 Task: Create a due date automation trigger when advanced on, 2 working days before a card is due add dates not due next month at 11:00 AM.
Action: Mouse moved to (887, 251)
Screenshot: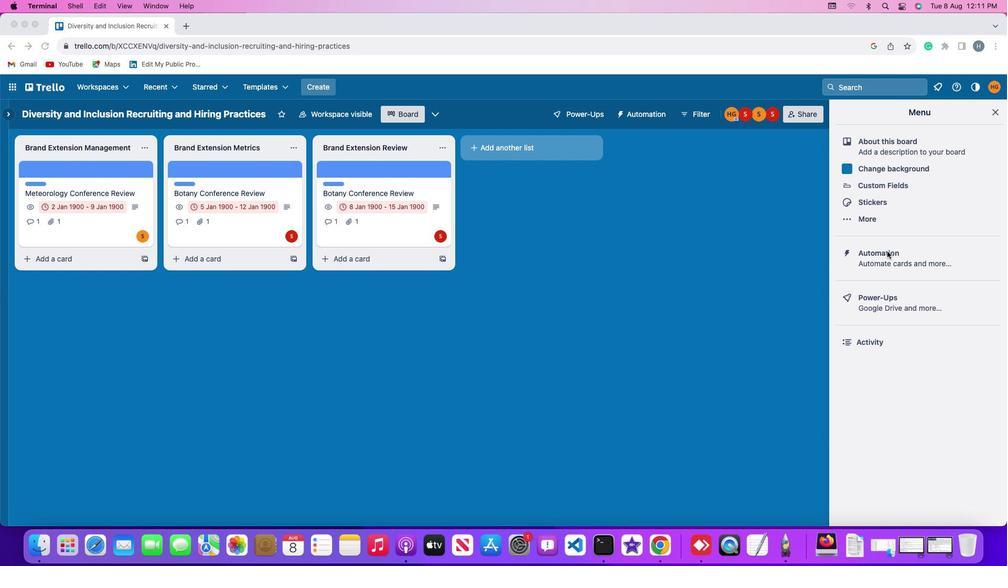 
Action: Mouse pressed left at (887, 251)
Screenshot: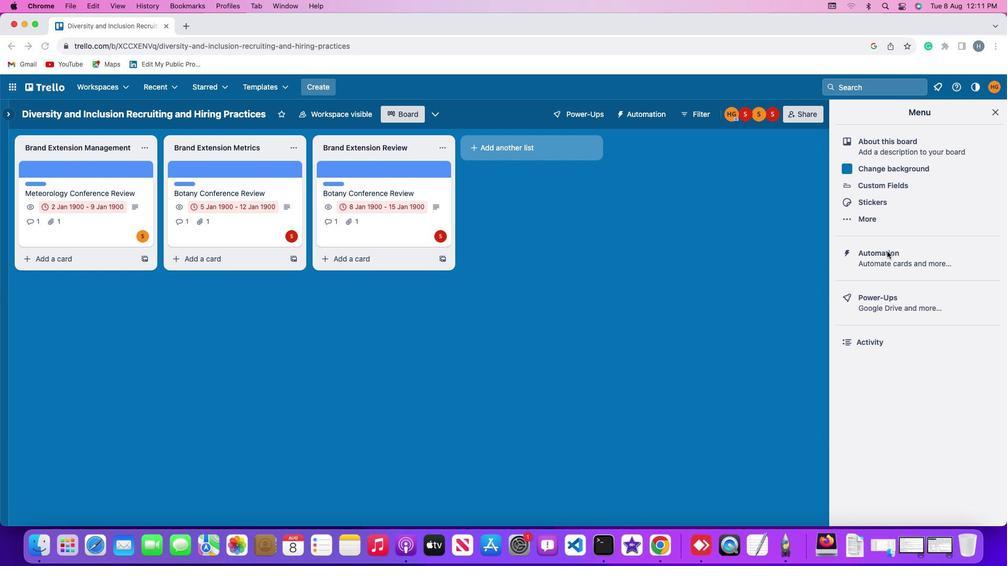 
Action: Mouse pressed left at (887, 251)
Screenshot: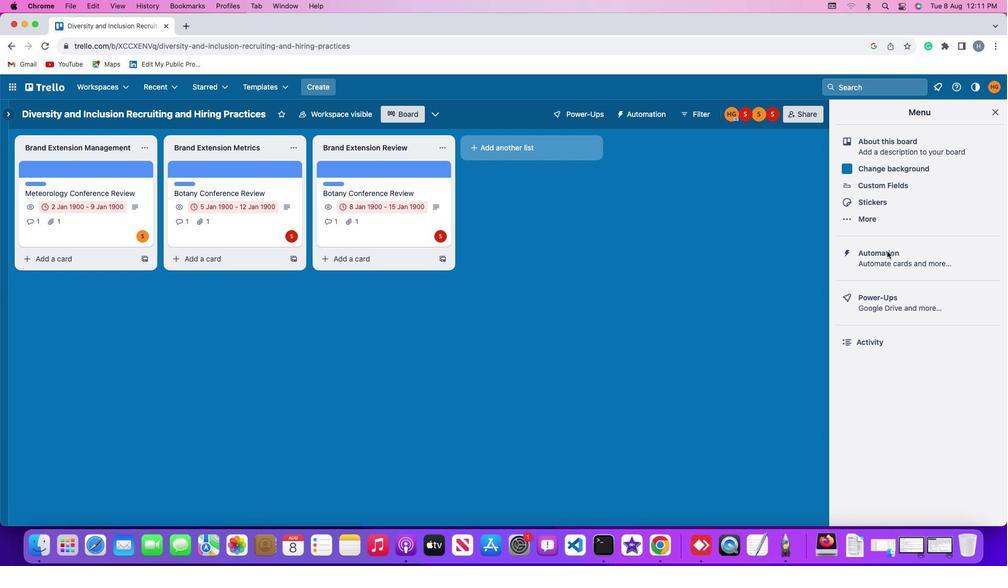 
Action: Mouse moved to (44, 247)
Screenshot: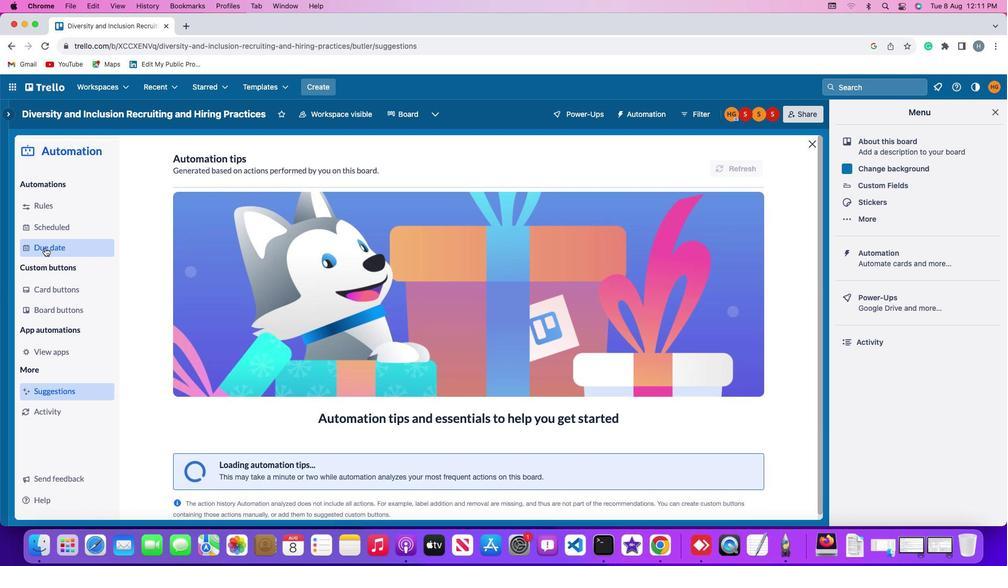
Action: Mouse pressed left at (44, 247)
Screenshot: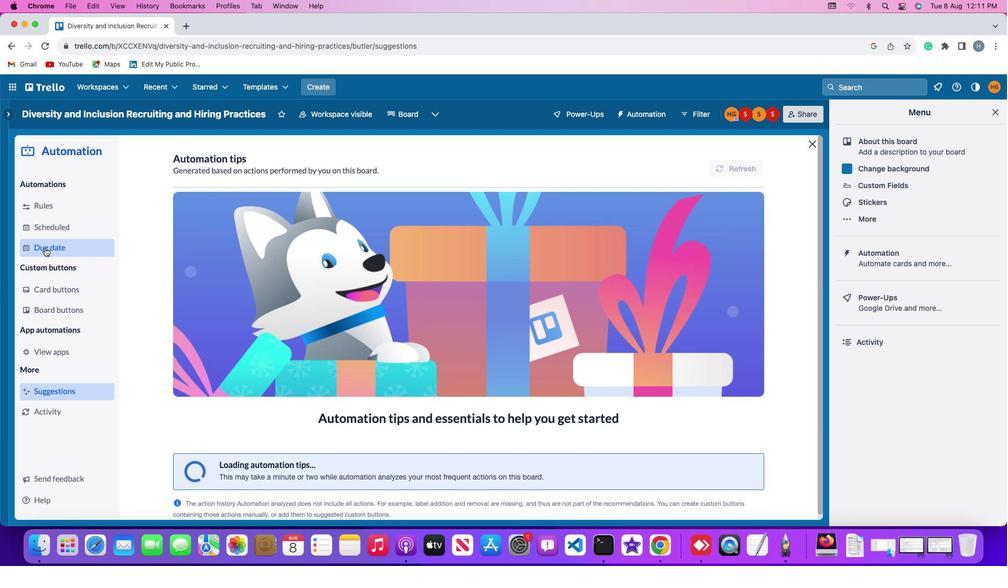 
Action: Mouse moved to (694, 162)
Screenshot: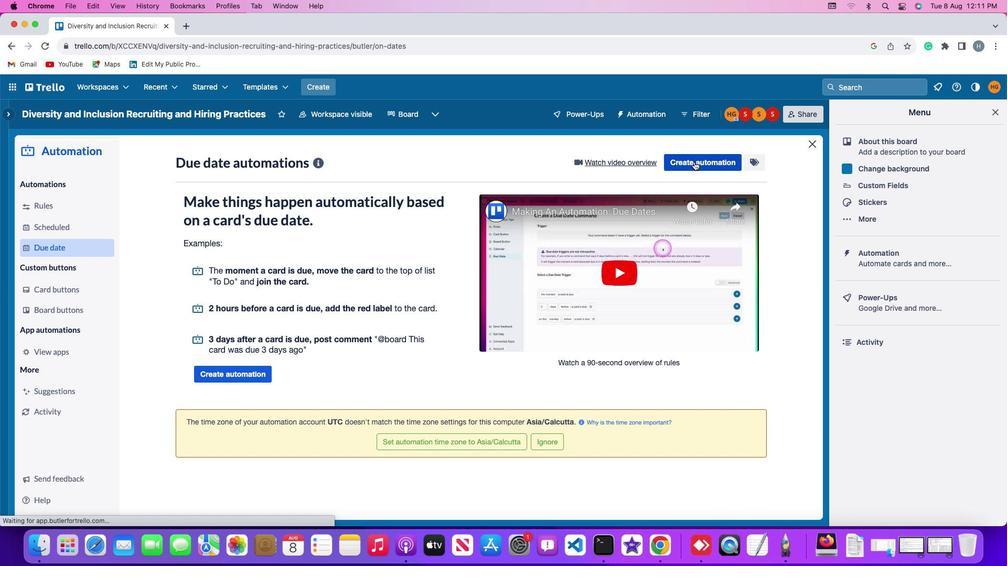 
Action: Mouse pressed left at (694, 162)
Screenshot: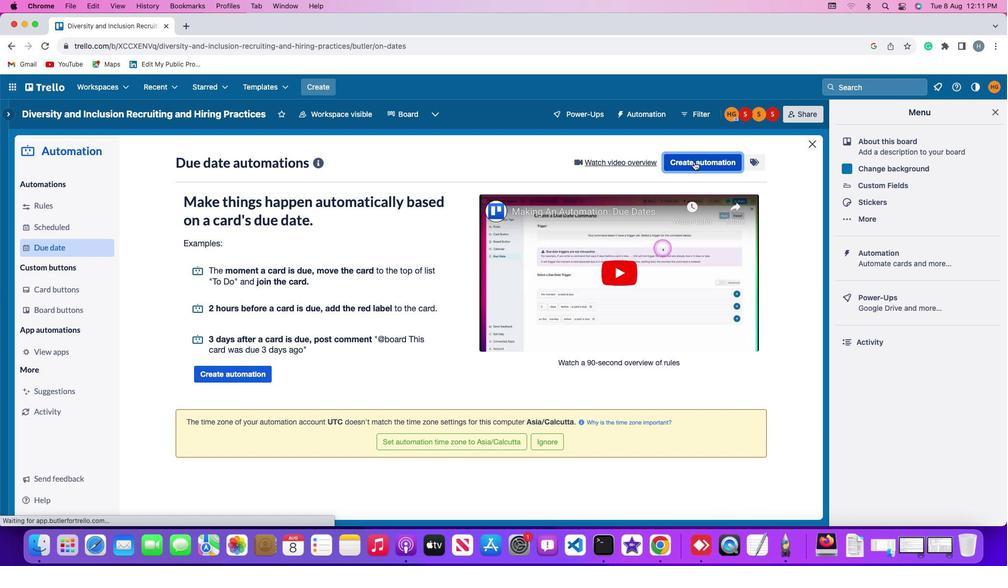 
Action: Mouse moved to (379, 263)
Screenshot: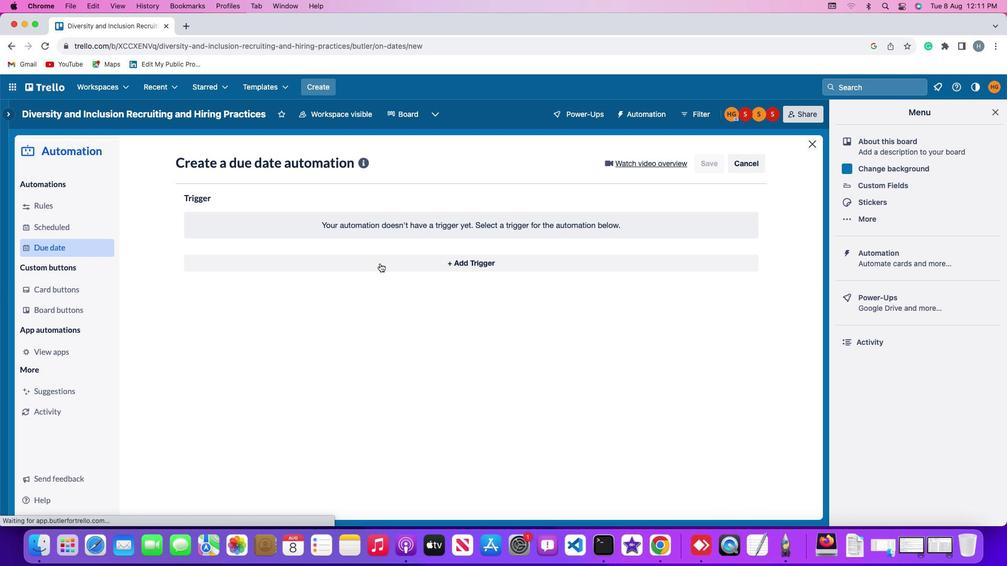 
Action: Mouse pressed left at (379, 263)
Screenshot: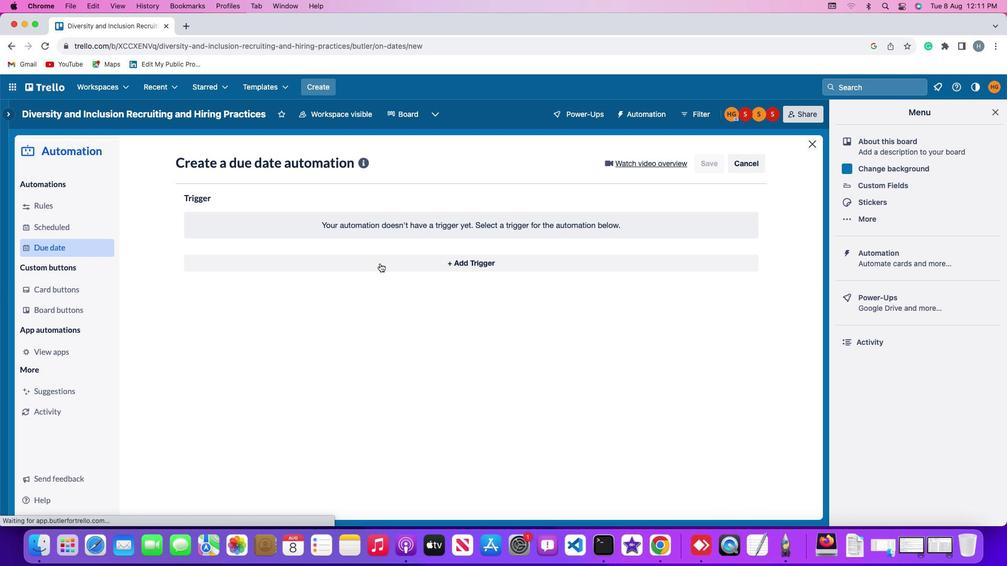 
Action: Mouse moved to (206, 423)
Screenshot: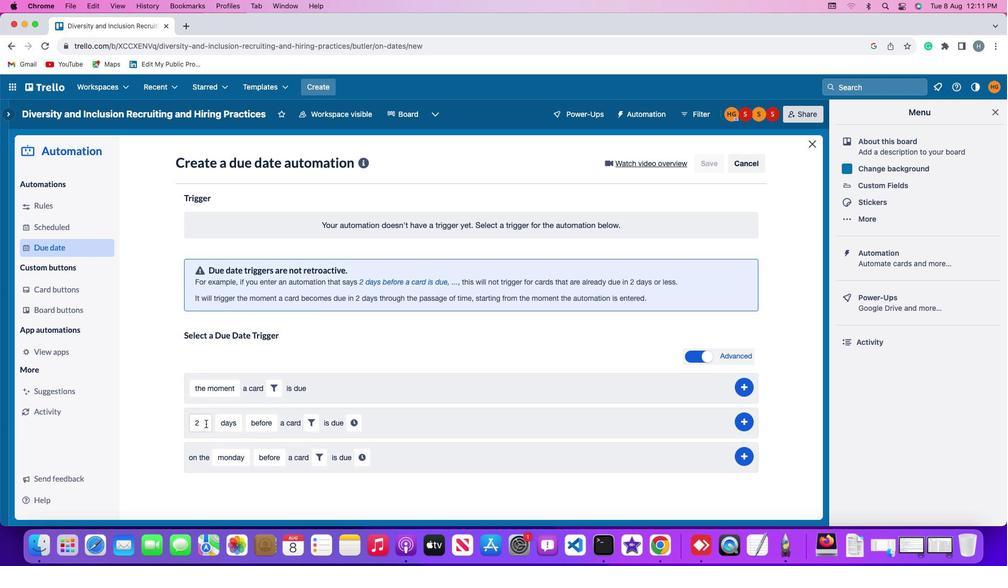 
Action: Mouse pressed left at (206, 423)
Screenshot: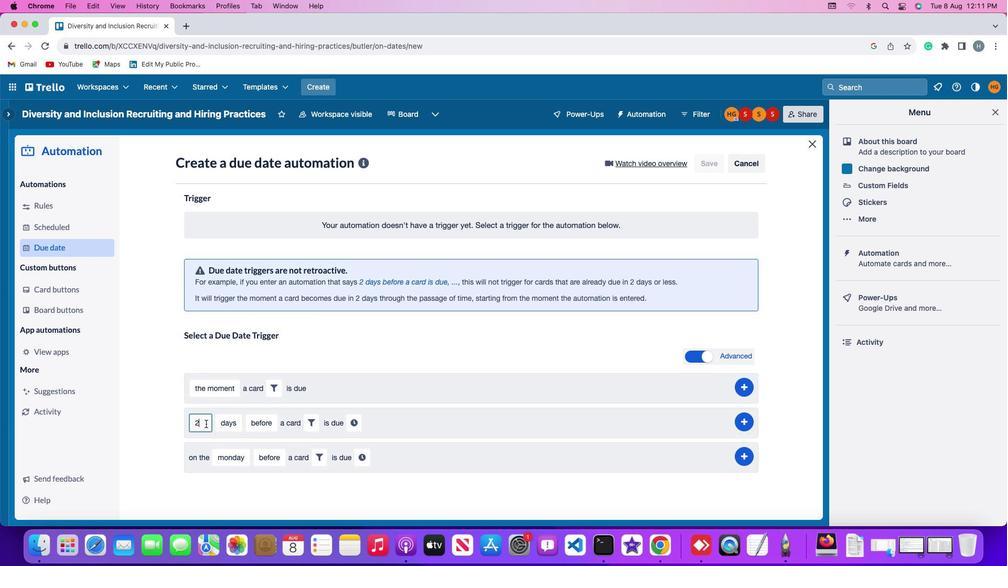 
Action: Key pressed Key.backspace'2'
Screenshot: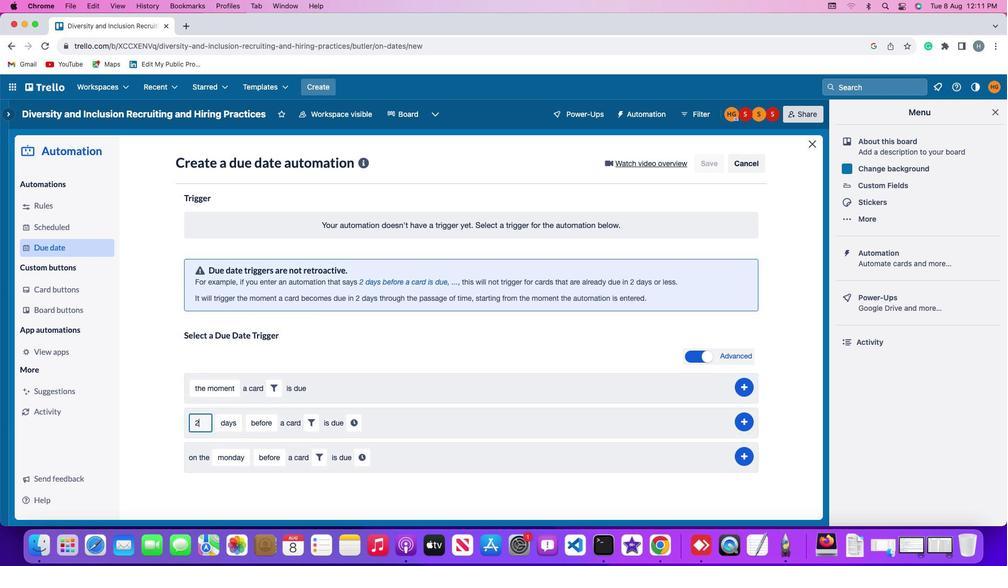 
Action: Mouse moved to (234, 422)
Screenshot: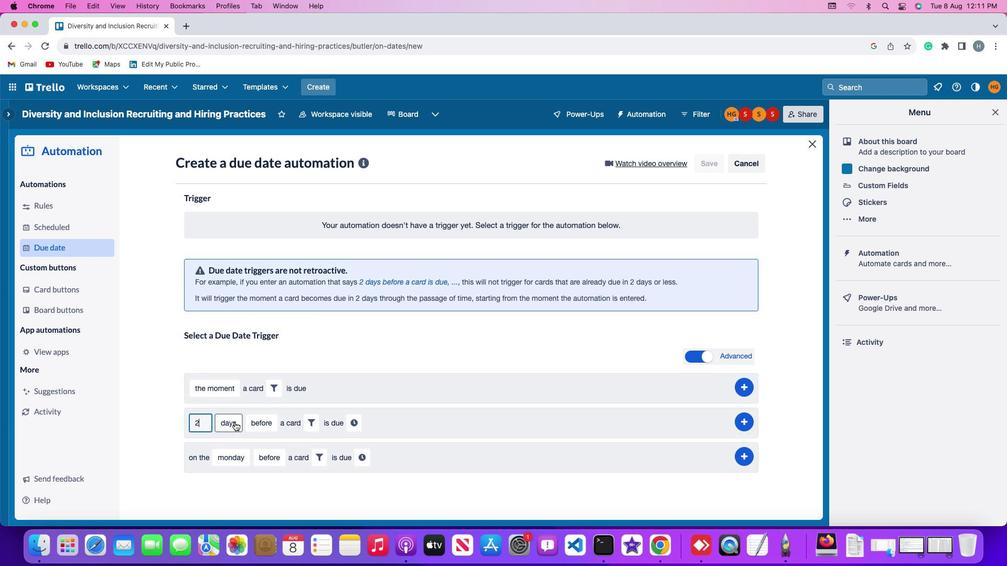 
Action: Mouse pressed left at (234, 422)
Screenshot: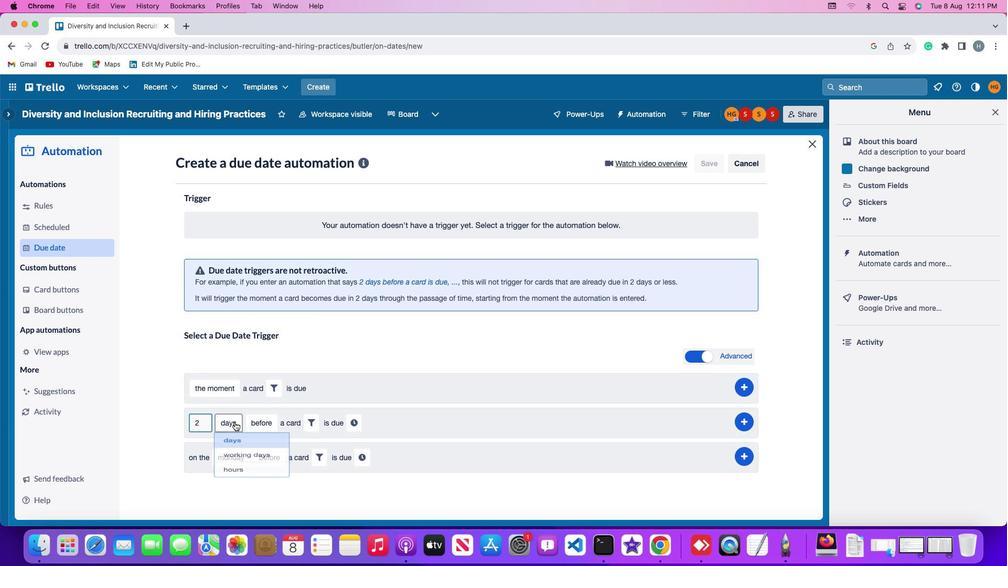 
Action: Mouse moved to (238, 461)
Screenshot: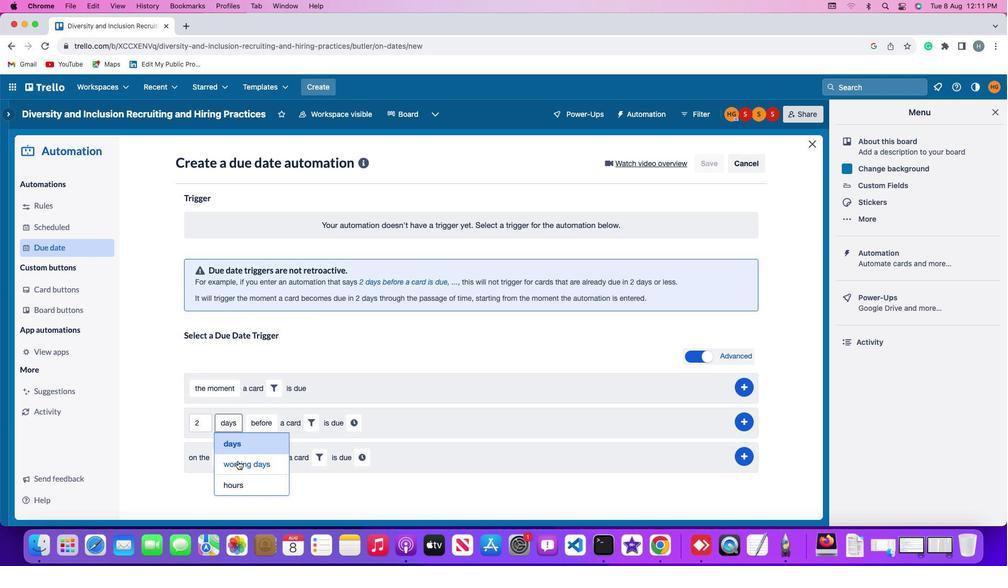 
Action: Mouse pressed left at (238, 461)
Screenshot: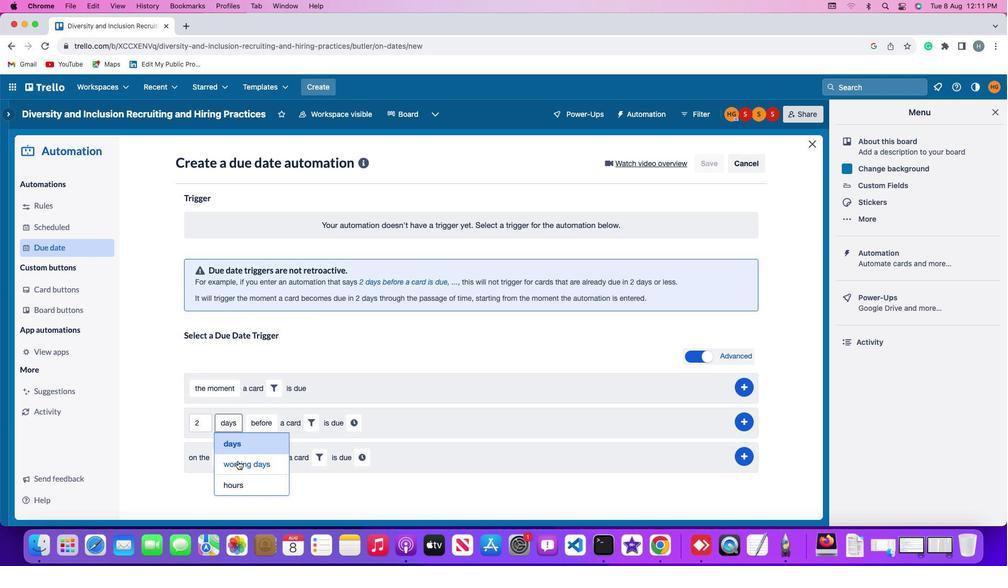 
Action: Mouse moved to (284, 423)
Screenshot: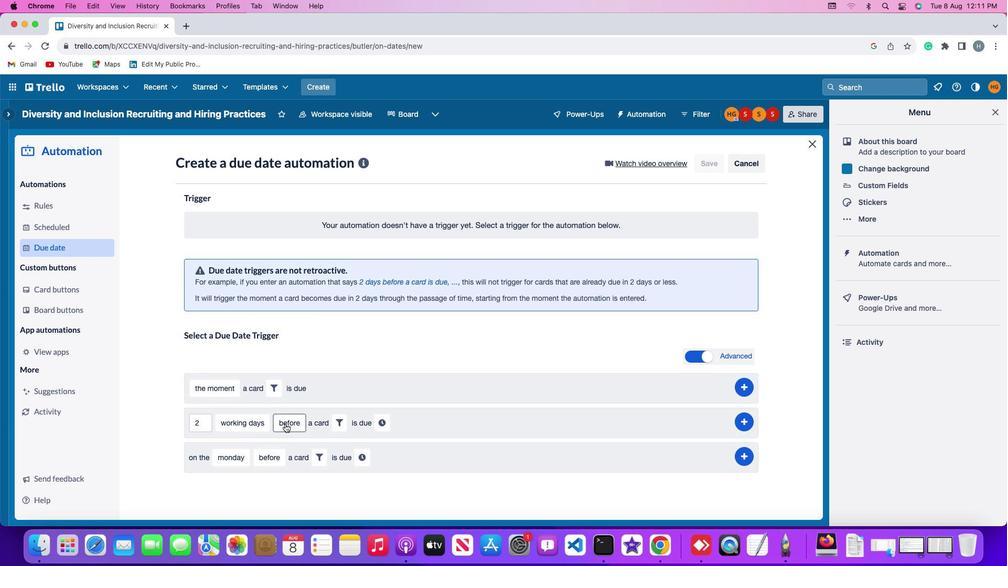 
Action: Mouse pressed left at (284, 423)
Screenshot: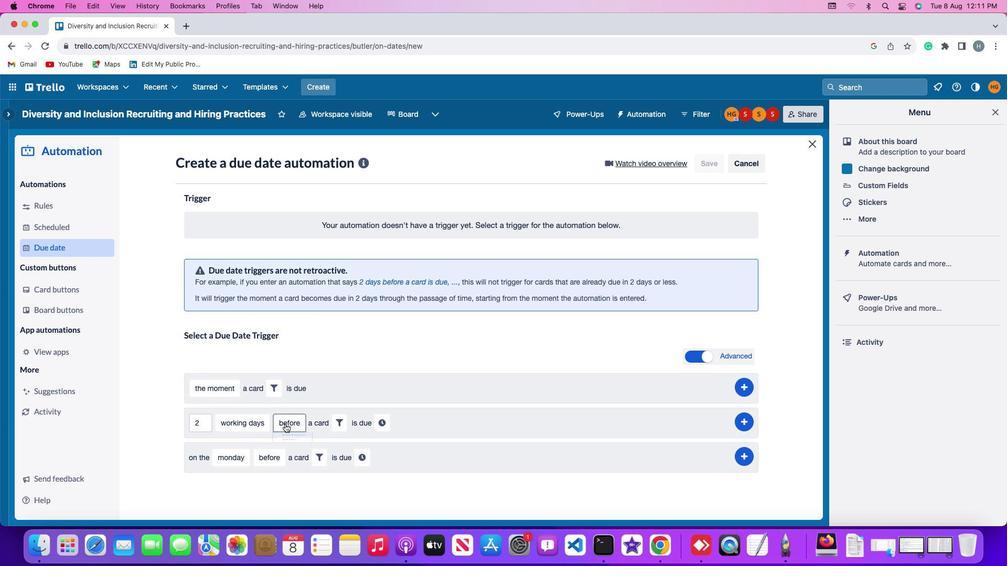 
Action: Mouse moved to (299, 442)
Screenshot: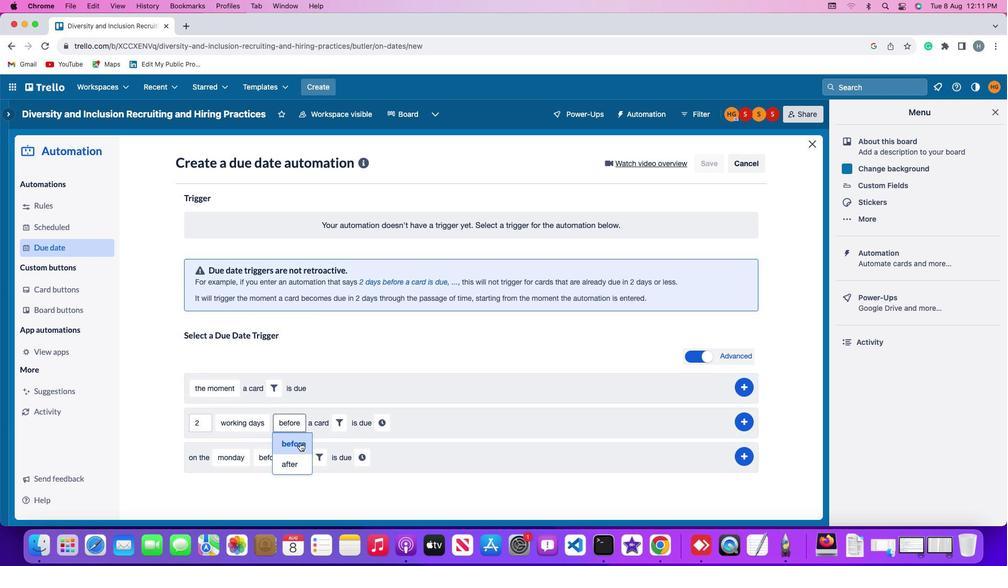 
Action: Mouse pressed left at (299, 442)
Screenshot: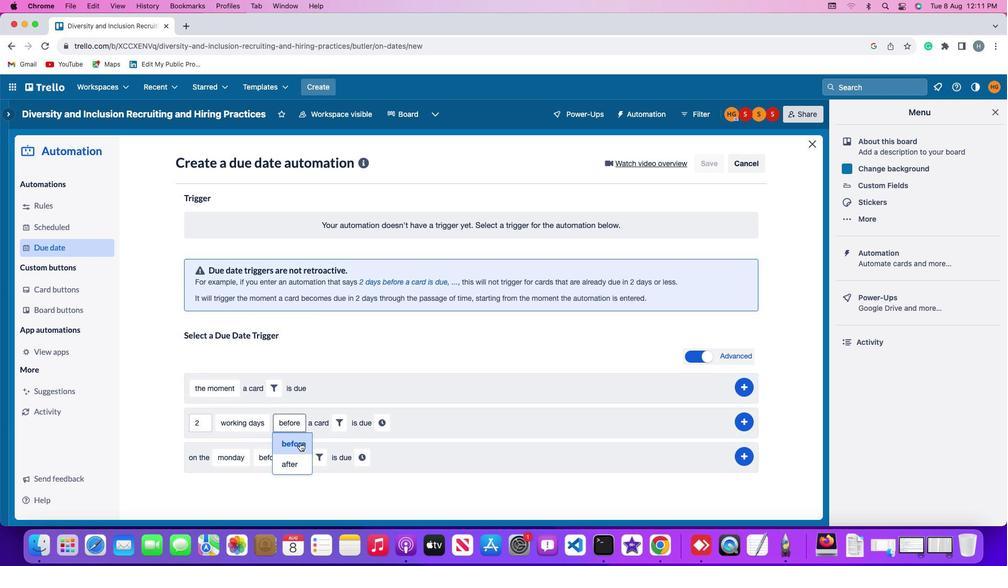 
Action: Mouse moved to (341, 424)
Screenshot: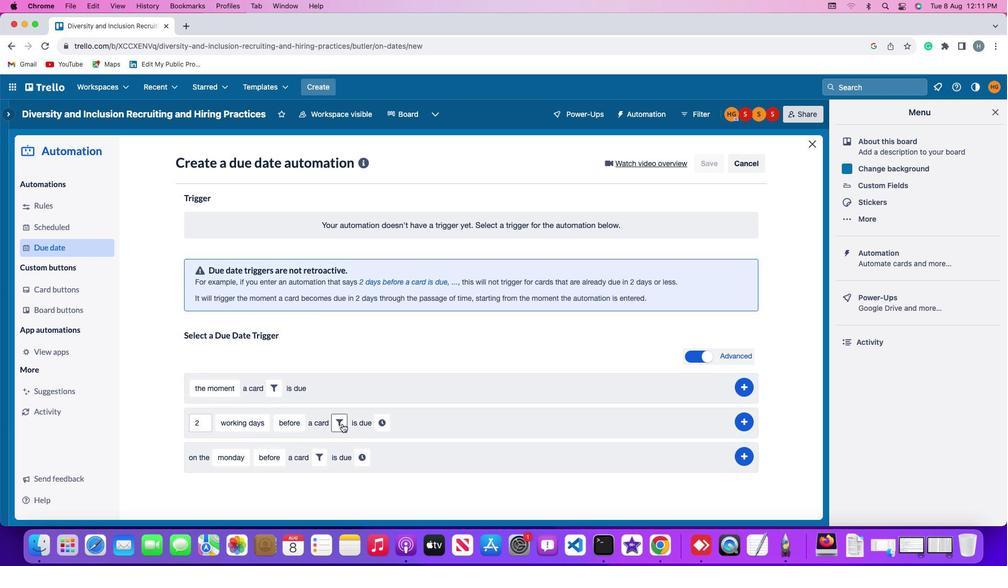 
Action: Mouse pressed left at (341, 424)
Screenshot: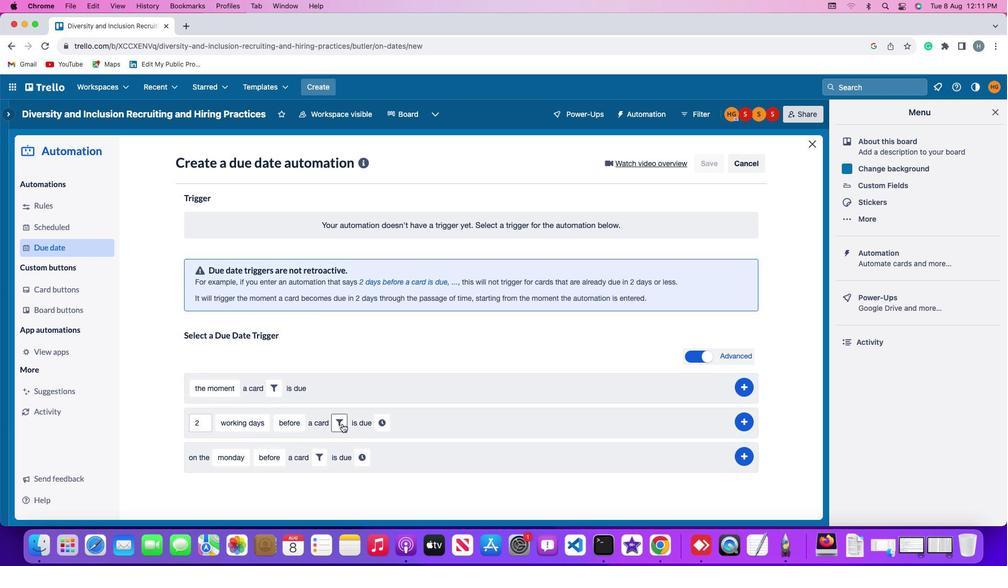 
Action: Mouse moved to (391, 450)
Screenshot: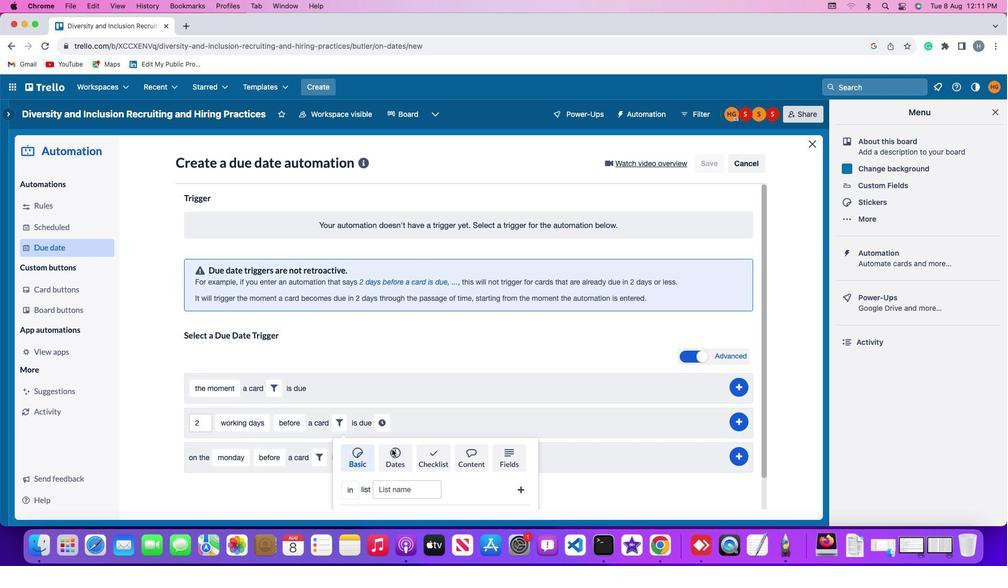
Action: Mouse pressed left at (391, 450)
Screenshot: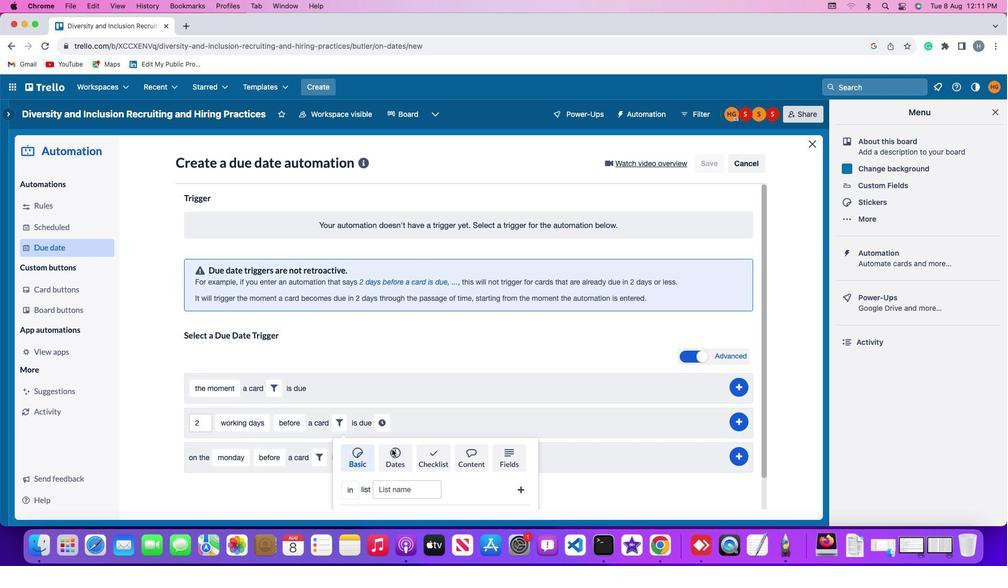 
Action: Mouse moved to (280, 474)
Screenshot: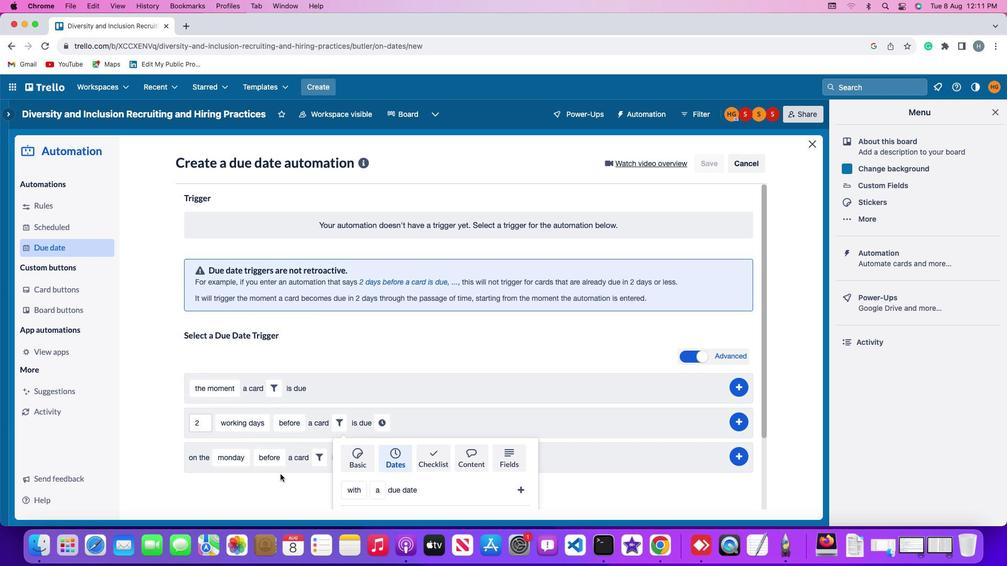 
Action: Mouse scrolled (280, 474) with delta (0, 0)
Screenshot: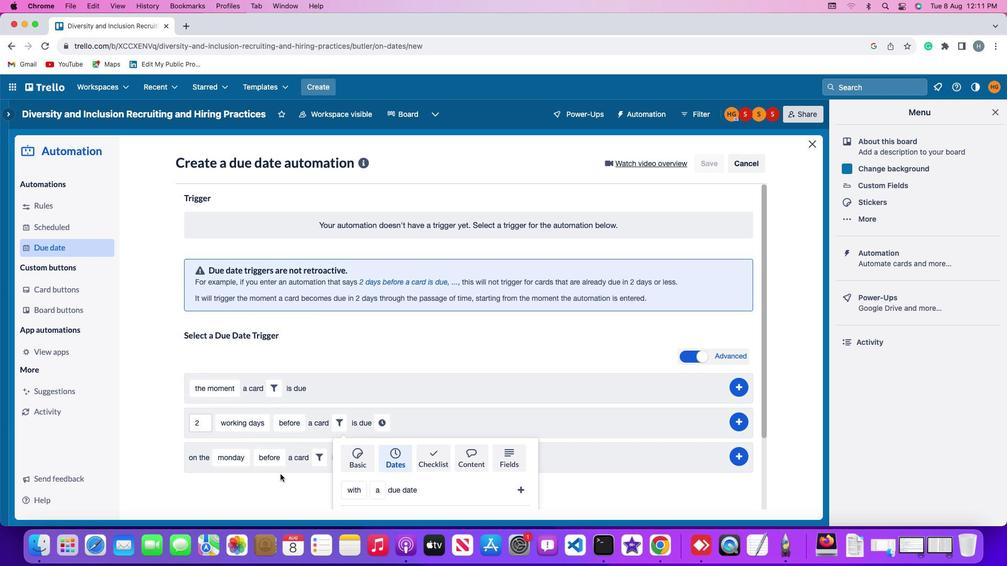 
Action: Mouse scrolled (280, 474) with delta (0, 0)
Screenshot: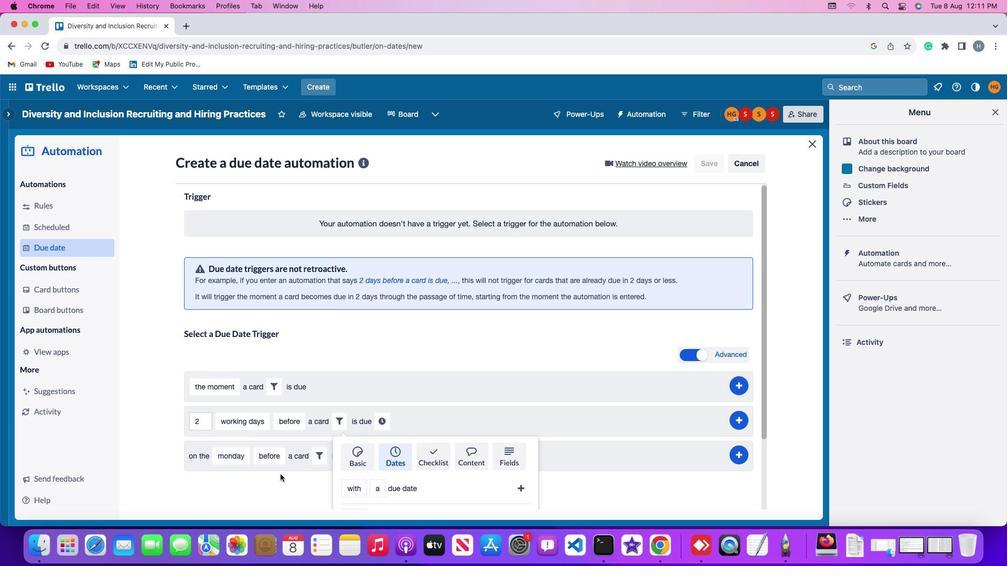
Action: Mouse scrolled (280, 474) with delta (0, -1)
Screenshot: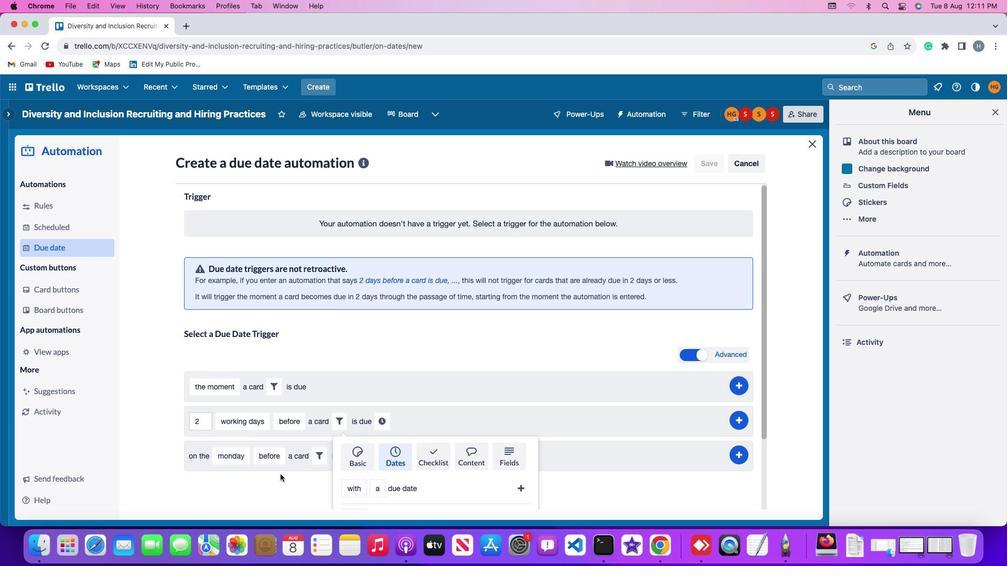 
Action: Mouse scrolled (280, 474) with delta (0, -2)
Screenshot: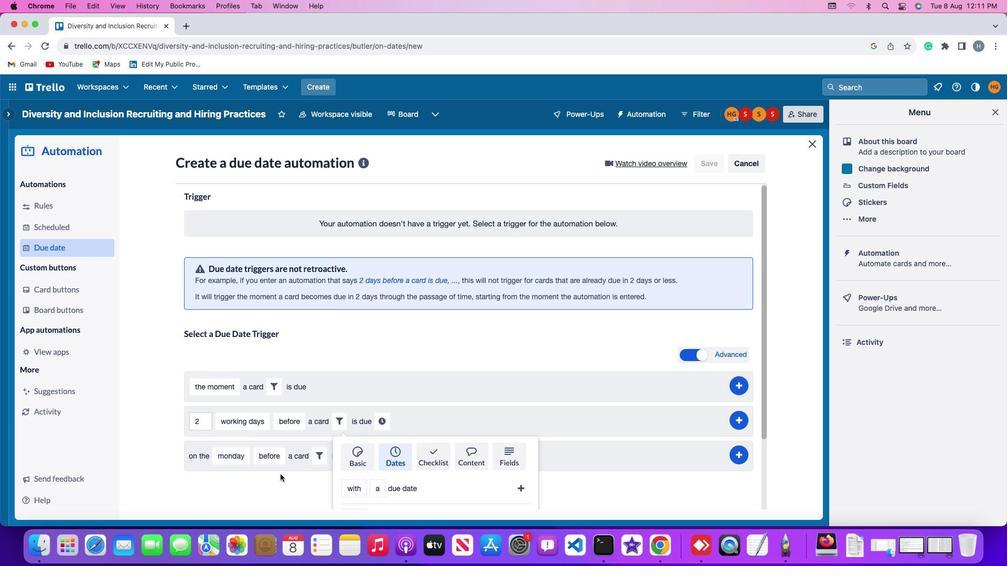 
Action: Mouse scrolled (280, 474) with delta (0, -3)
Screenshot: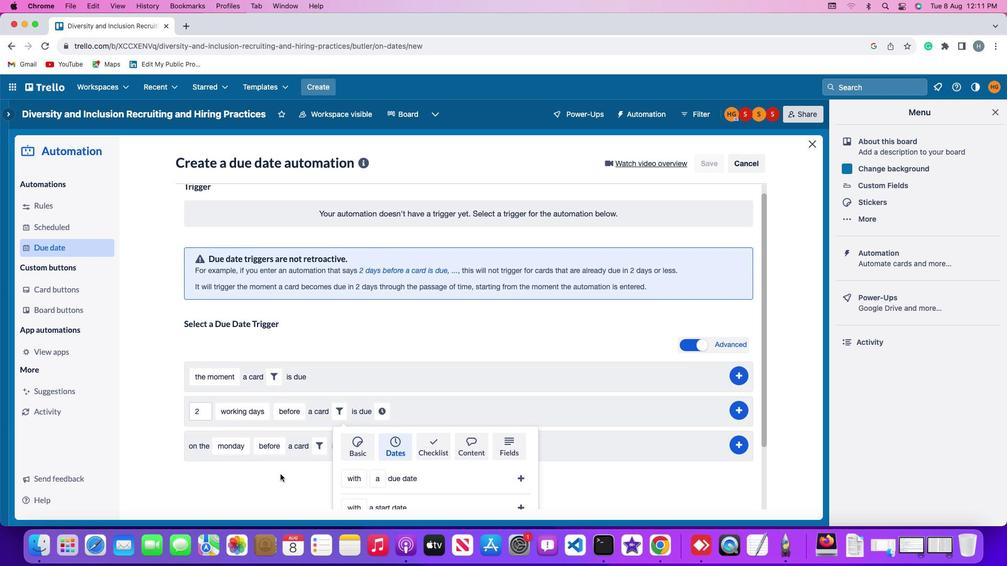 
Action: Mouse scrolled (280, 474) with delta (0, -3)
Screenshot: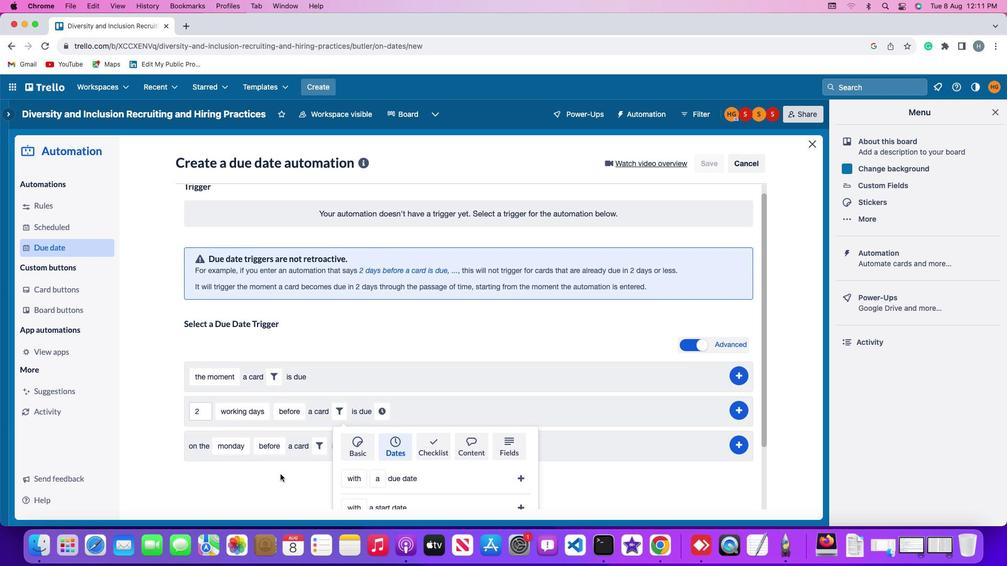 
Action: Mouse scrolled (280, 474) with delta (0, -3)
Screenshot: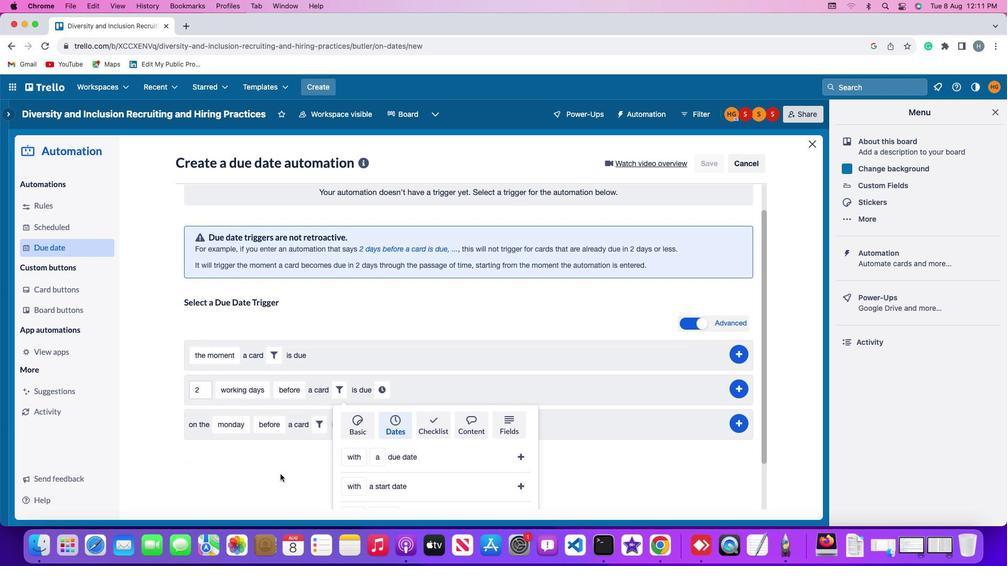 
Action: Mouse moved to (346, 458)
Screenshot: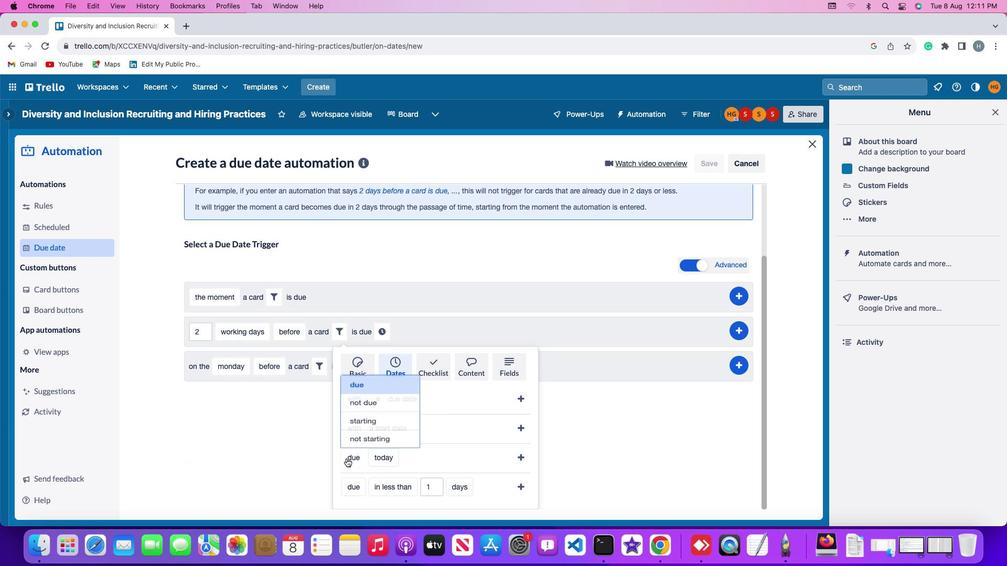 
Action: Mouse pressed left at (346, 458)
Screenshot: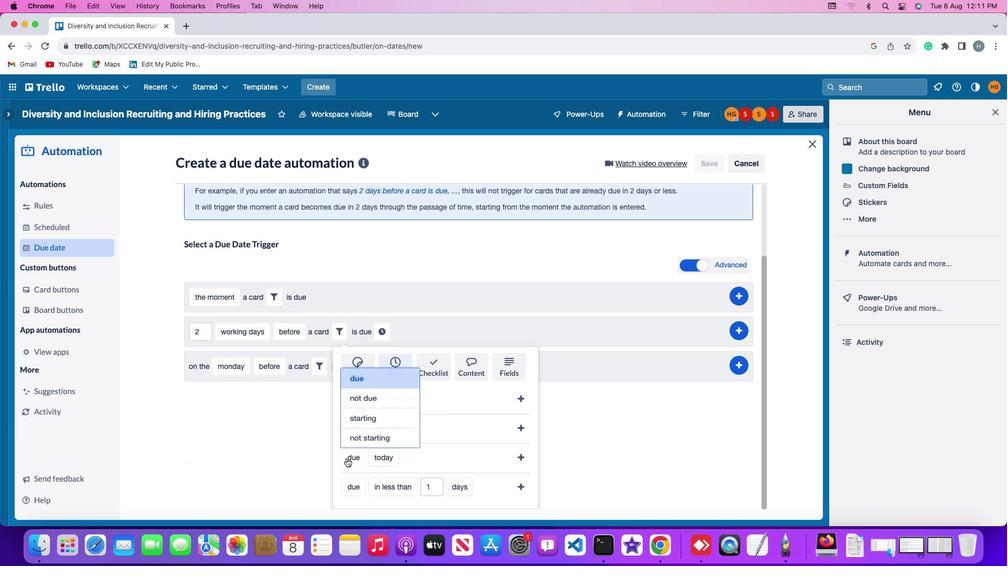 
Action: Mouse moved to (370, 395)
Screenshot: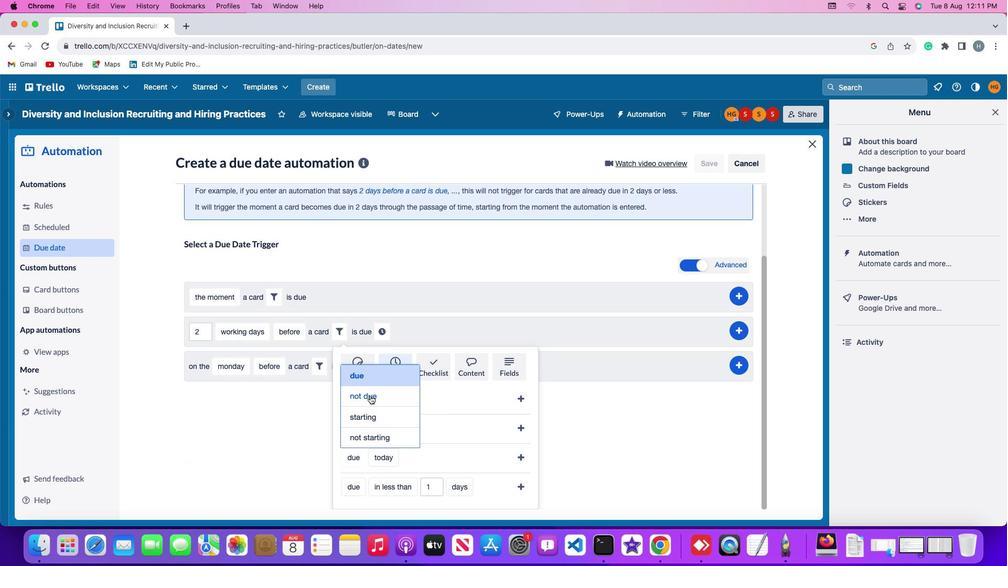 
Action: Mouse pressed left at (370, 395)
Screenshot: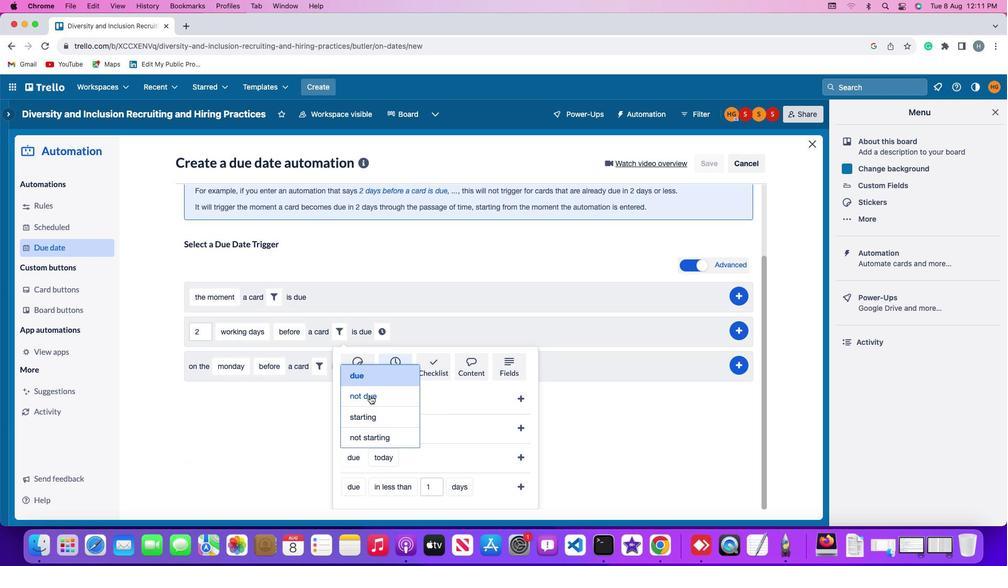 
Action: Mouse moved to (399, 457)
Screenshot: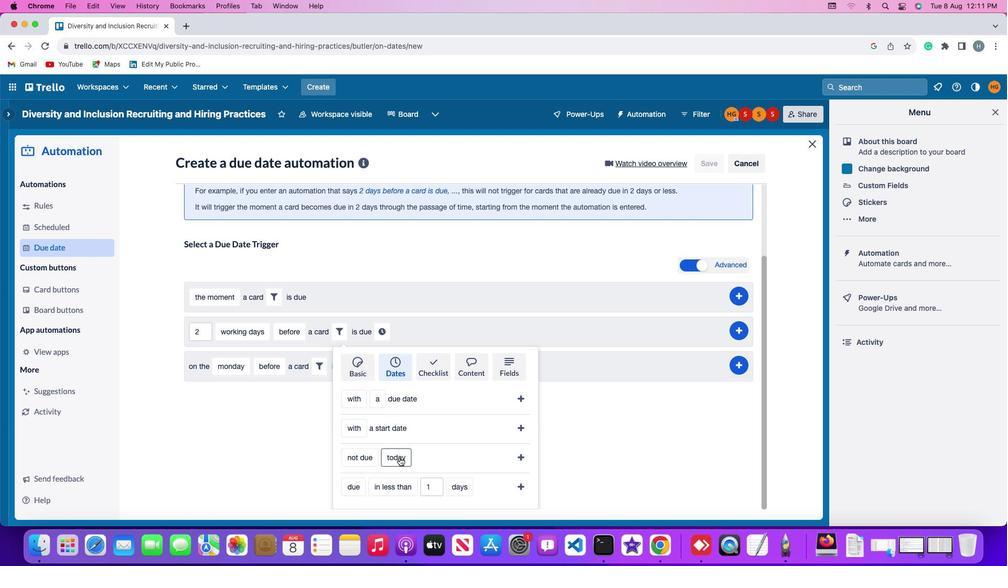 
Action: Mouse pressed left at (399, 457)
Screenshot: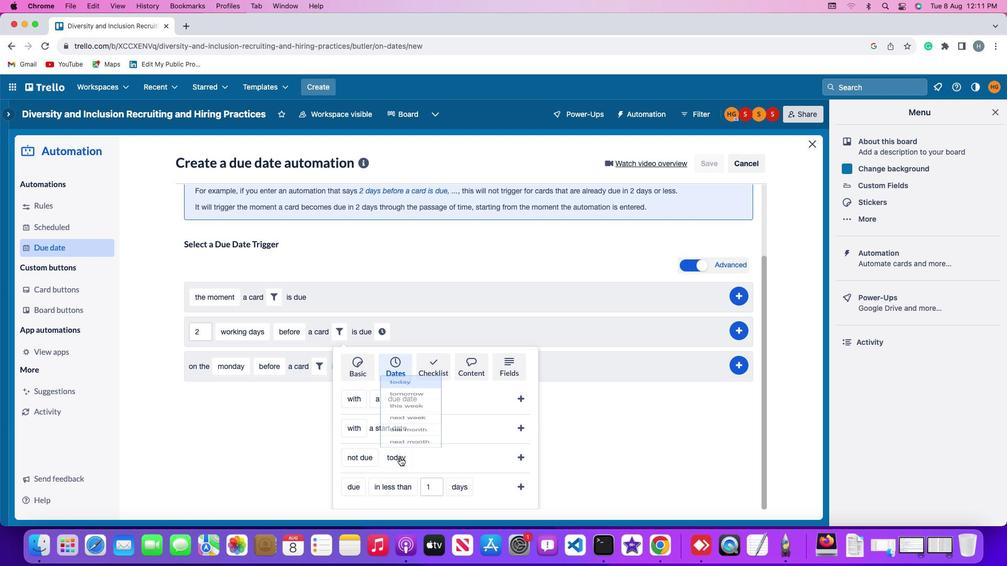 
Action: Mouse moved to (411, 436)
Screenshot: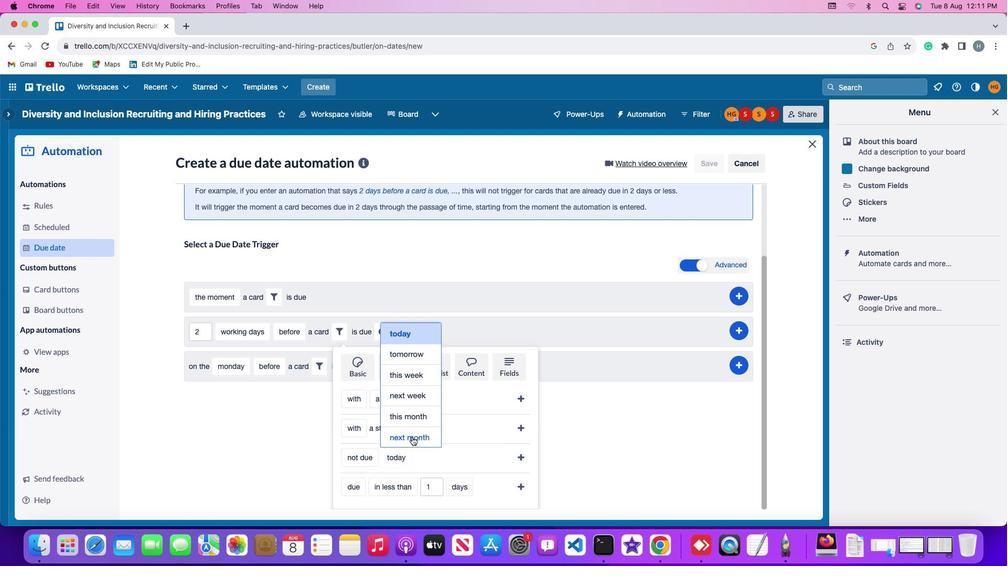 
Action: Mouse pressed left at (411, 436)
Screenshot: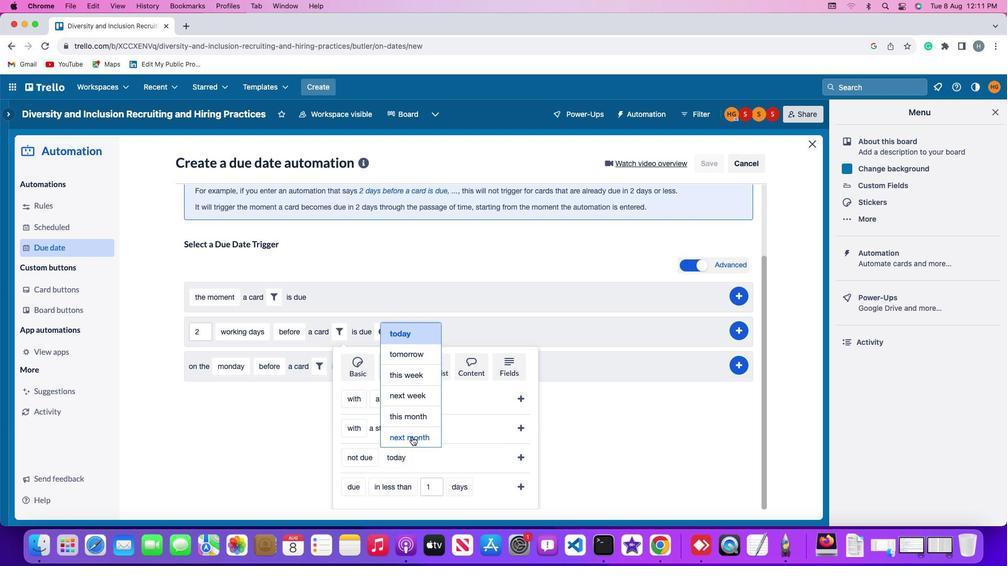 
Action: Mouse moved to (523, 455)
Screenshot: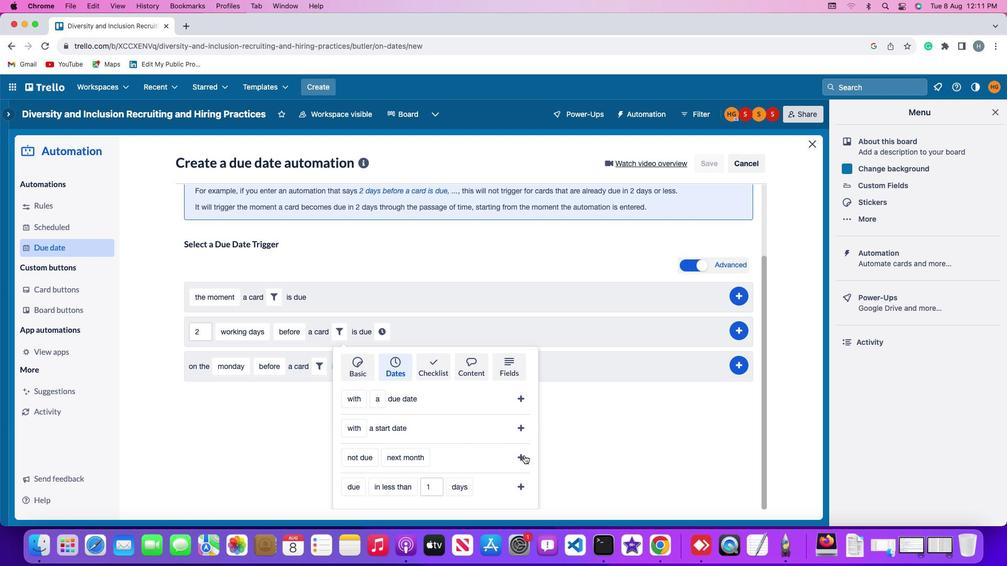 
Action: Mouse pressed left at (523, 455)
Screenshot: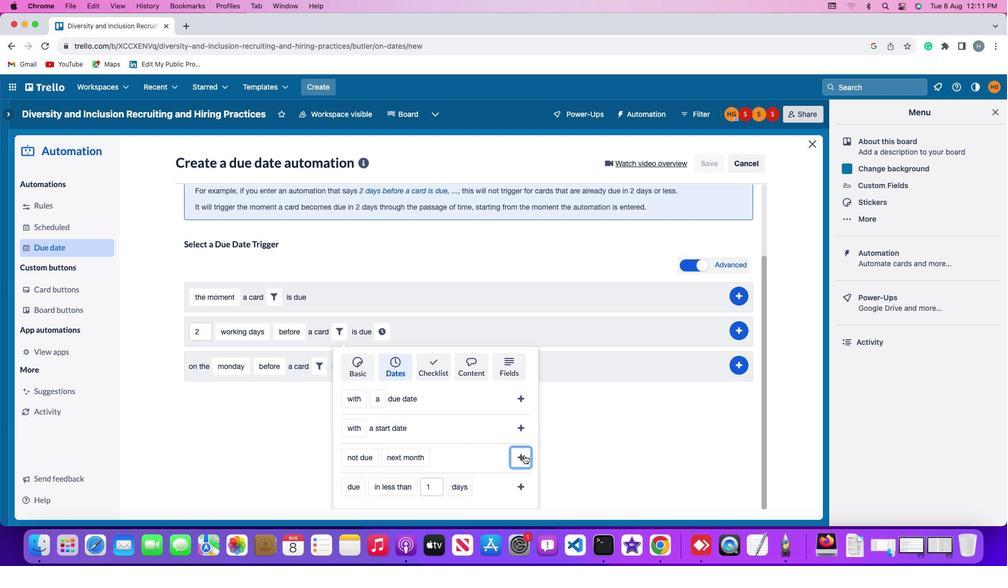 
Action: Mouse moved to (476, 415)
Screenshot: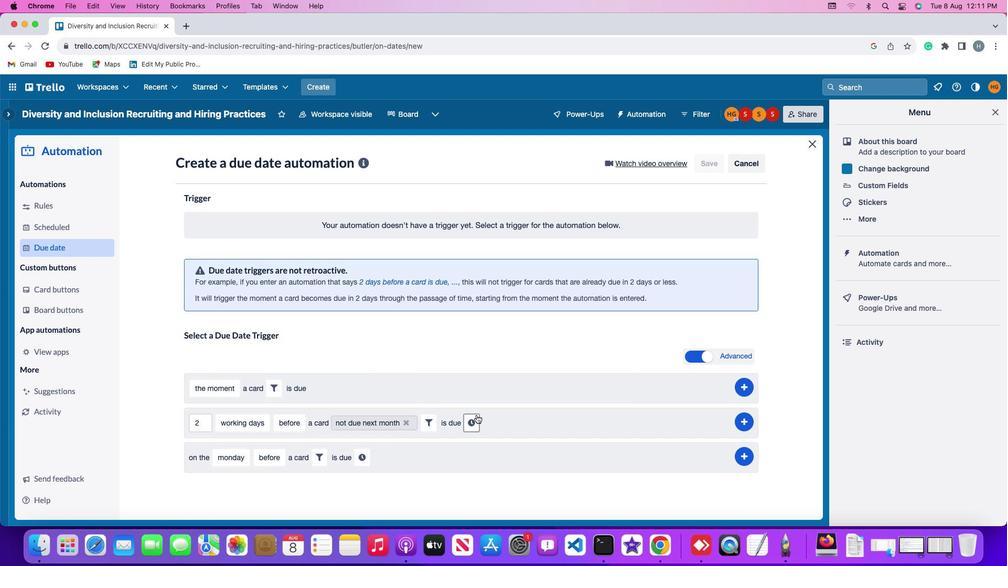 
Action: Mouse pressed left at (476, 415)
Screenshot: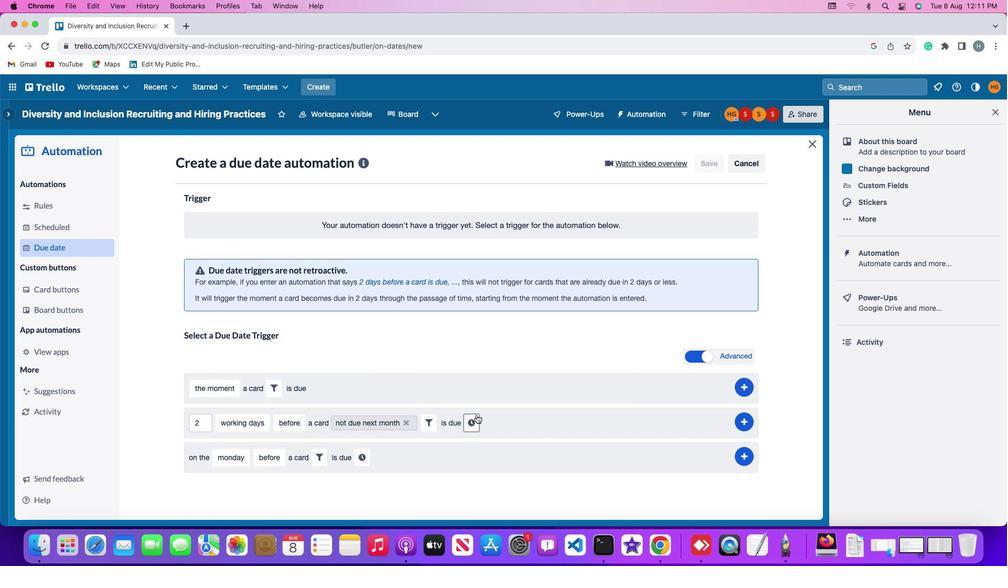 
Action: Mouse moved to (497, 424)
Screenshot: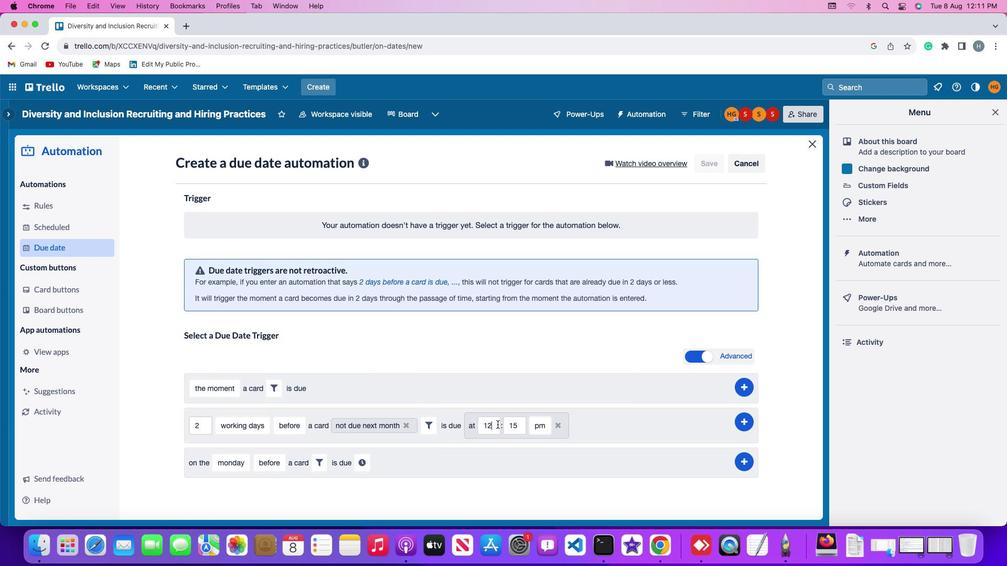 
Action: Mouse pressed left at (497, 424)
Screenshot: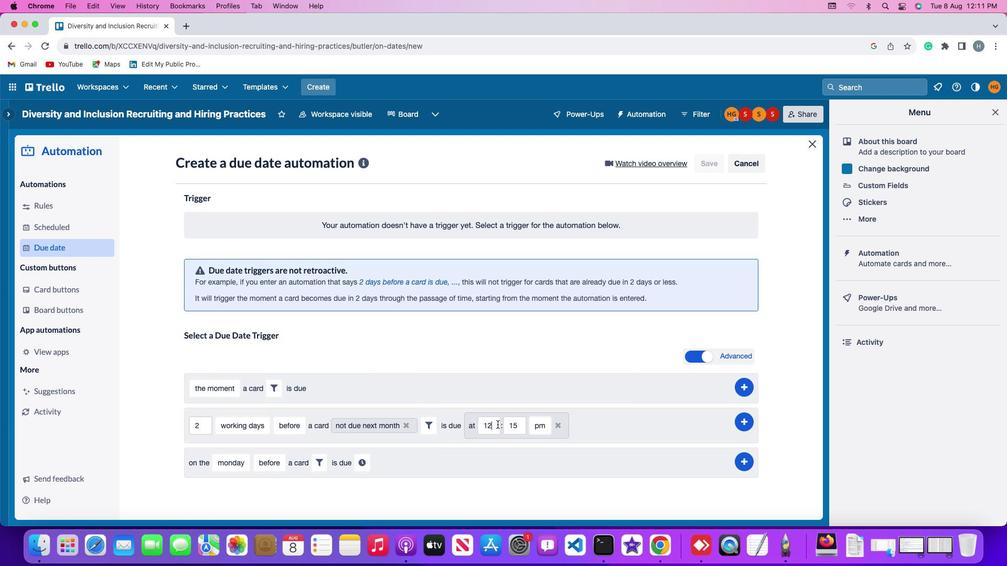 
Action: Key pressed Key.backspaceKey.backspace'1''1'
Screenshot: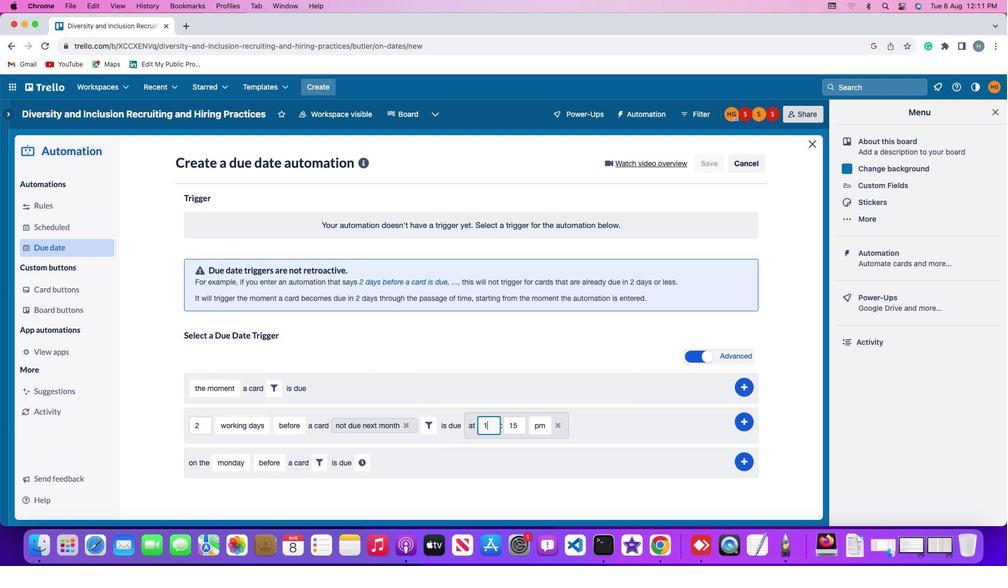 
Action: Mouse moved to (521, 426)
Screenshot: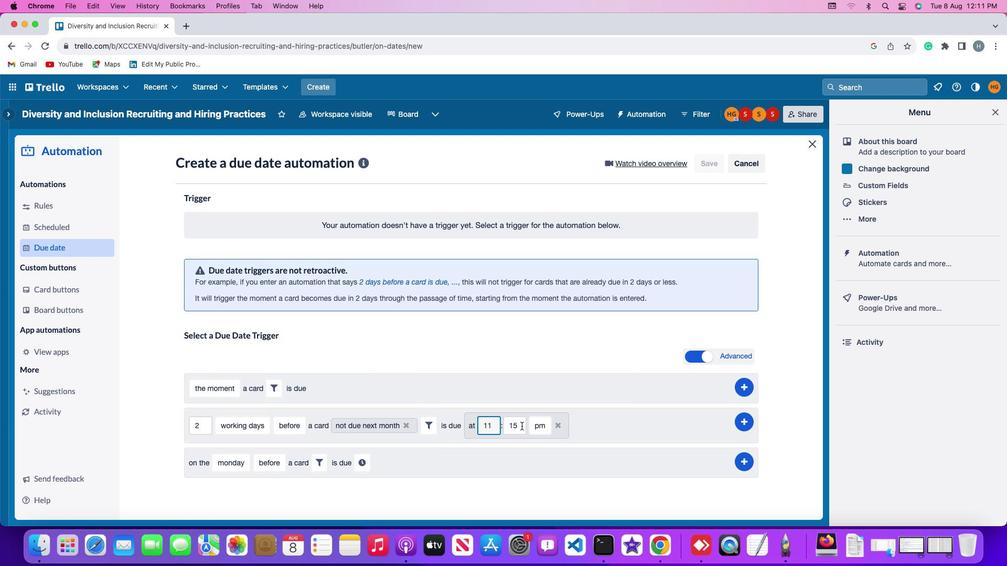 
Action: Mouse pressed left at (521, 426)
Screenshot: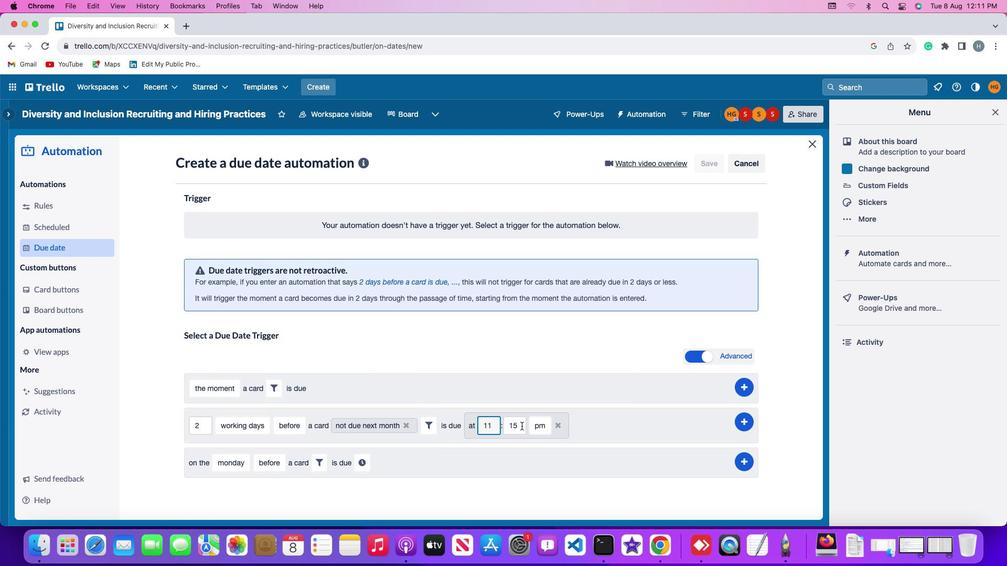 
Action: Key pressed Key.backspaceKey.backspace'0''0'
Screenshot: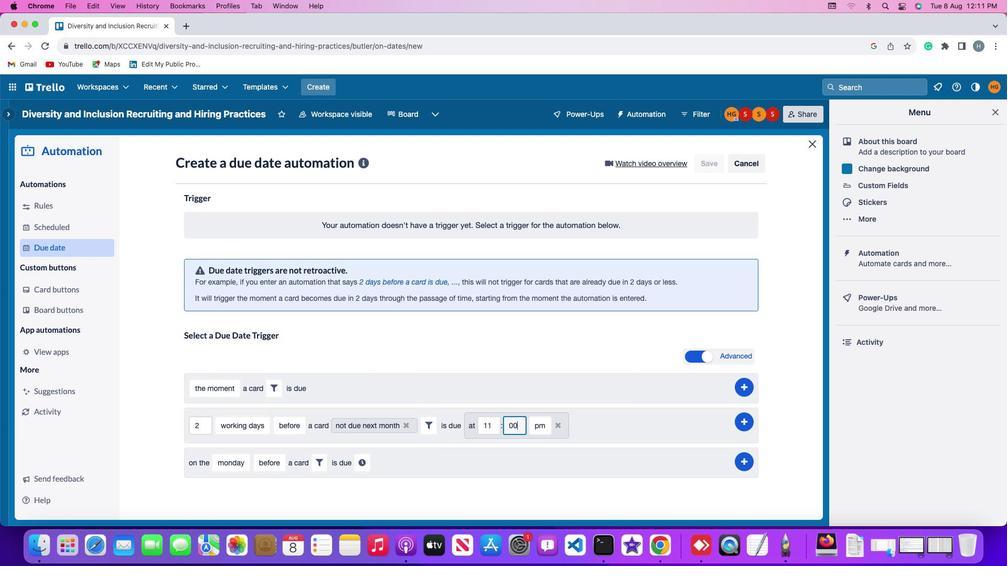 
Action: Mouse moved to (542, 426)
Screenshot: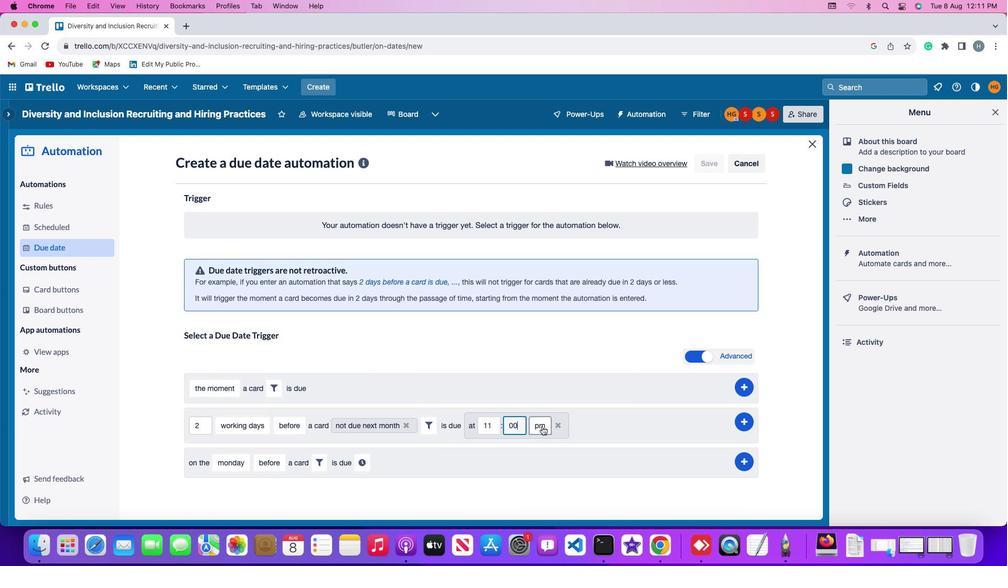 
Action: Mouse pressed left at (542, 426)
Screenshot: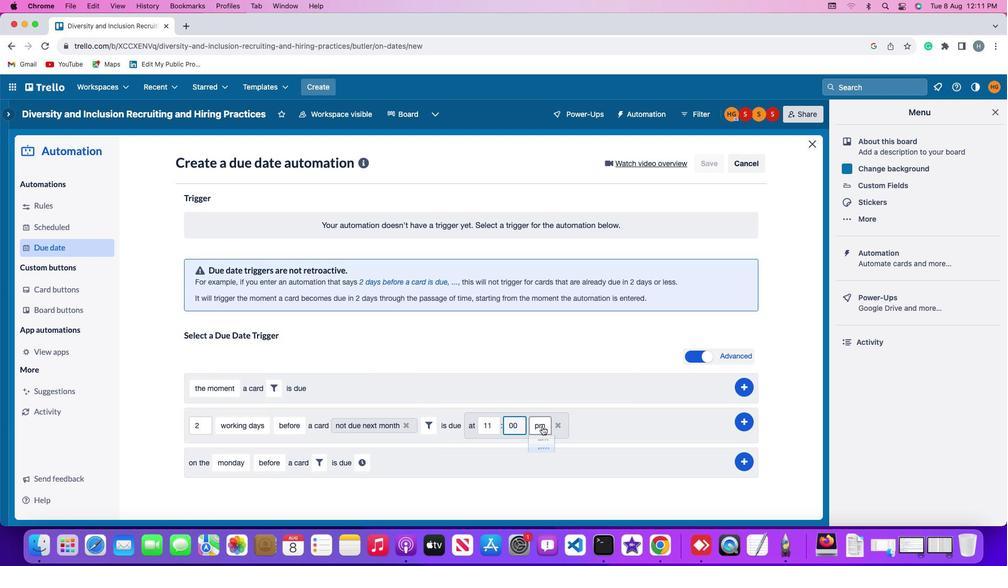 
Action: Mouse moved to (543, 446)
Screenshot: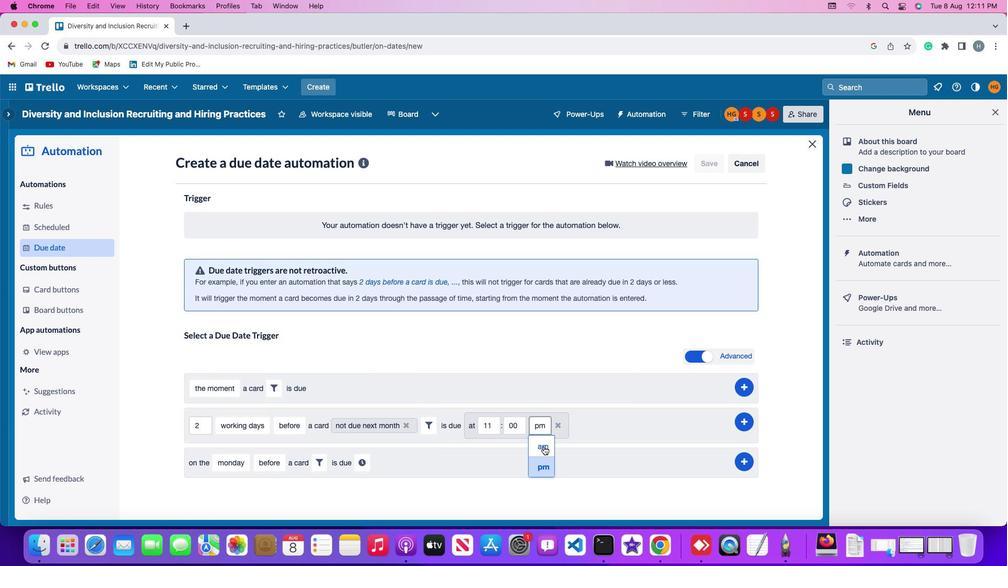 
Action: Mouse pressed left at (543, 446)
Screenshot: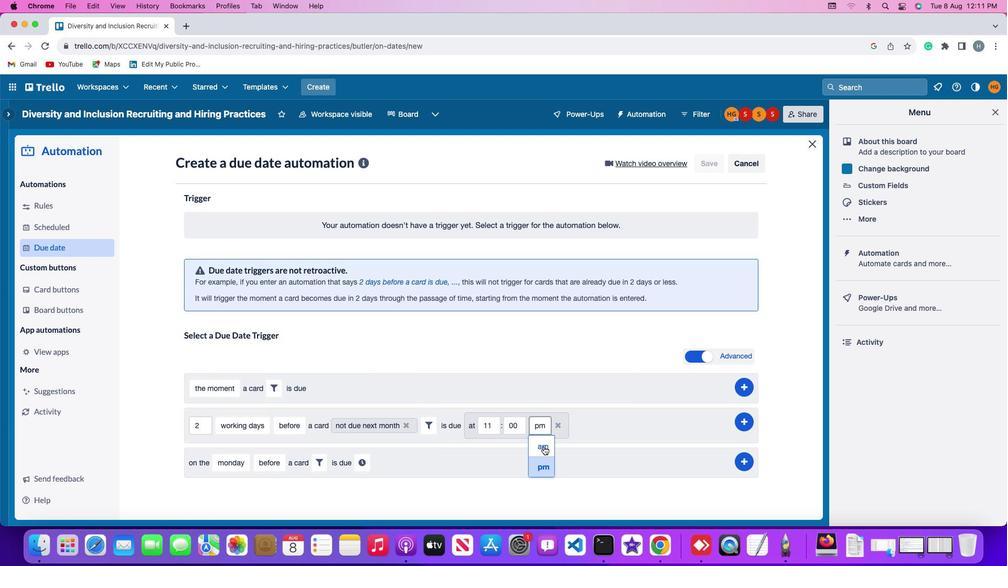 
Action: Mouse moved to (745, 421)
Screenshot: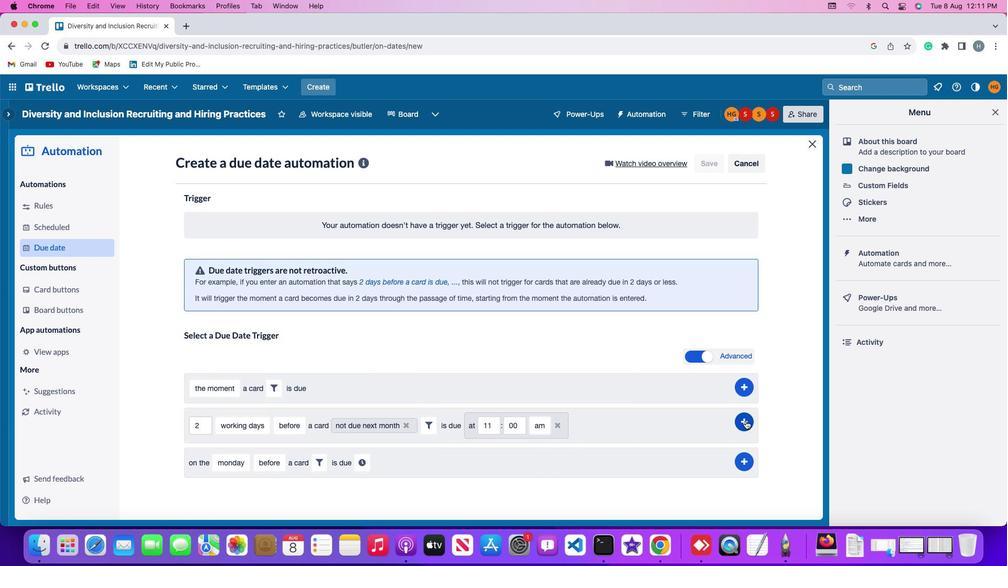 
Action: Mouse pressed left at (745, 421)
Screenshot: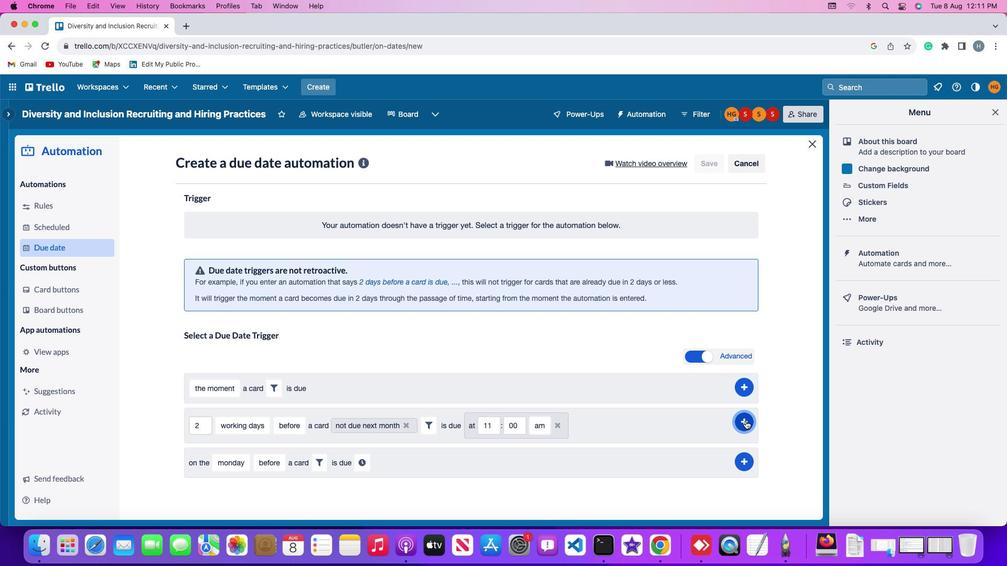 
Action: Mouse moved to (783, 301)
Screenshot: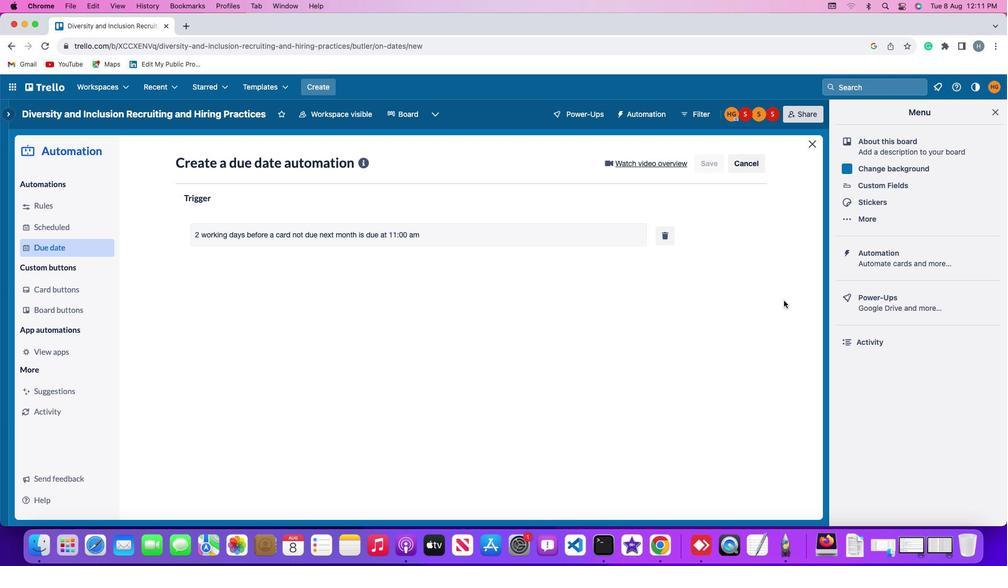 
